 Task: Create a section Code Crusades and in the section, add a milestone Infrastructure as a Service Implementation in the project TricklePlan.
Action: Mouse moved to (62, 314)
Screenshot: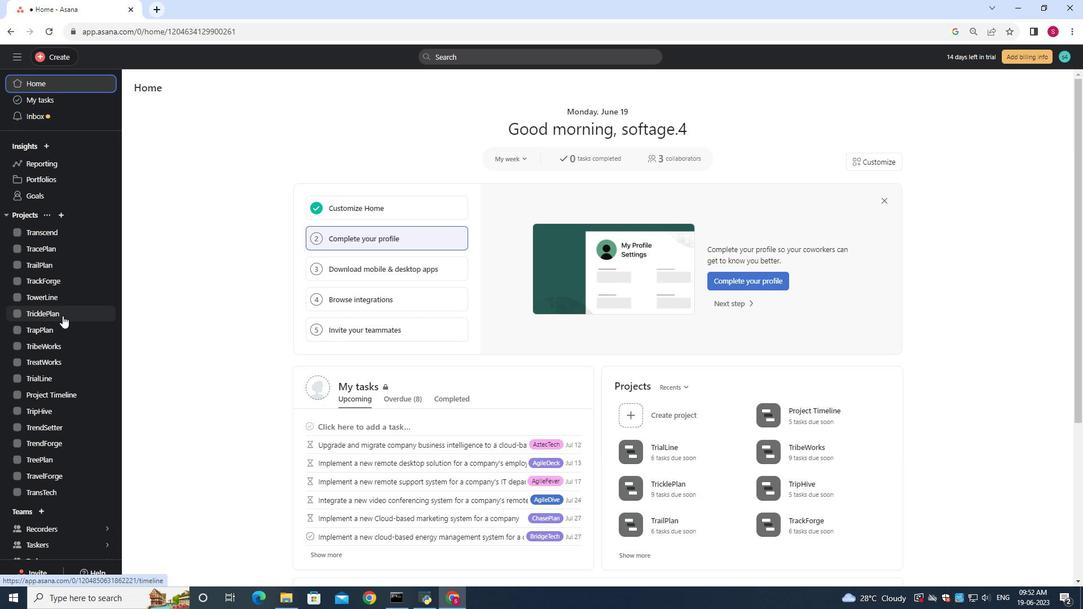 
Action: Mouse pressed left at (62, 314)
Screenshot: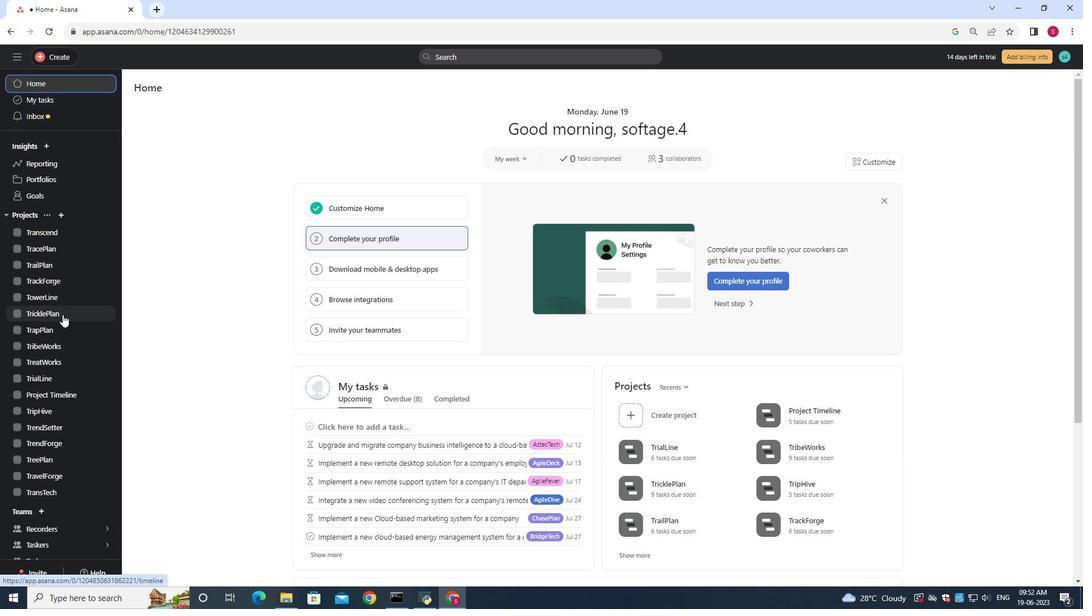 
Action: Mouse moved to (178, 133)
Screenshot: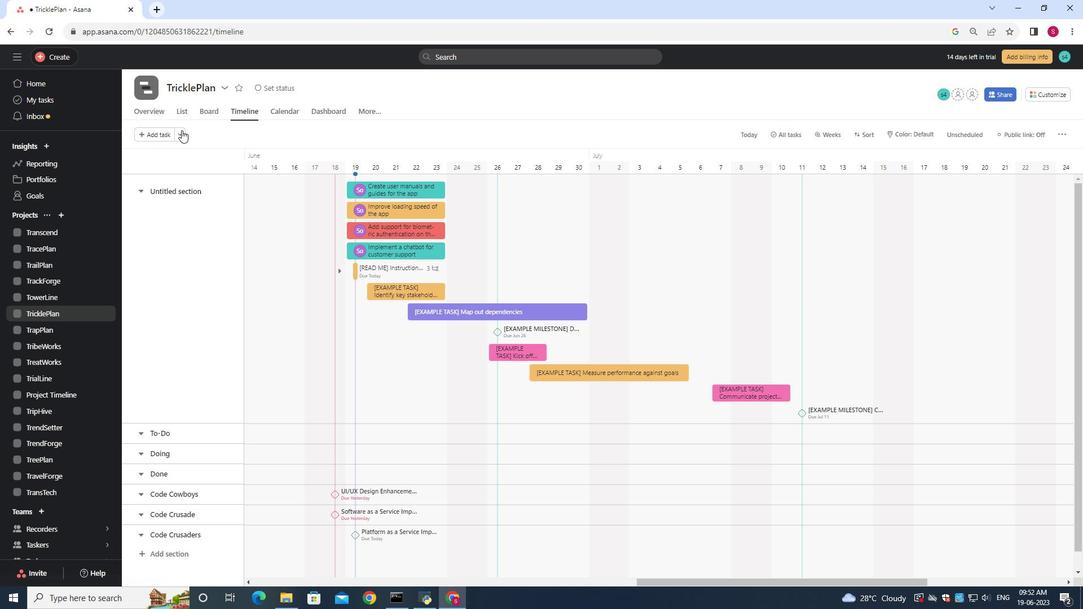 
Action: Mouse pressed left at (178, 133)
Screenshot: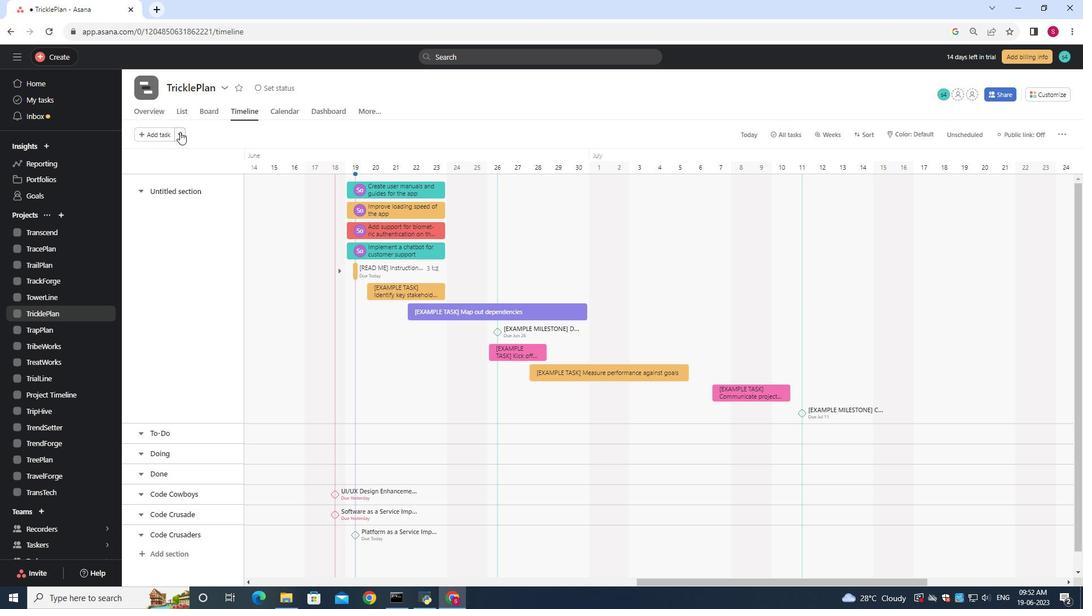 
Action: Mouse moved to (190, 151)
Screenshot: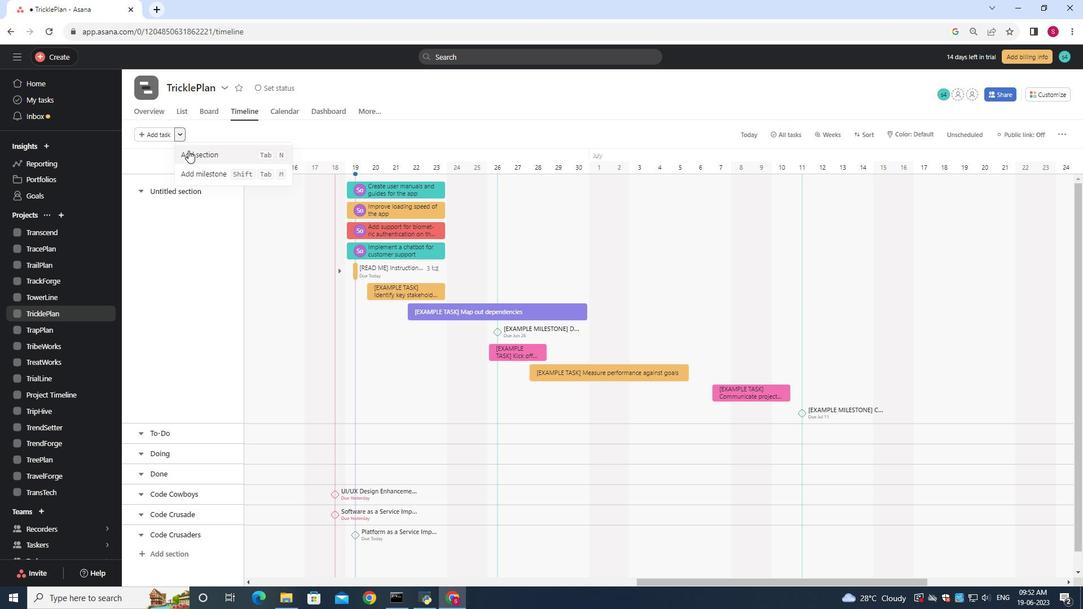 
Action: Mouse pressed left at (190, 151)
Screenshot: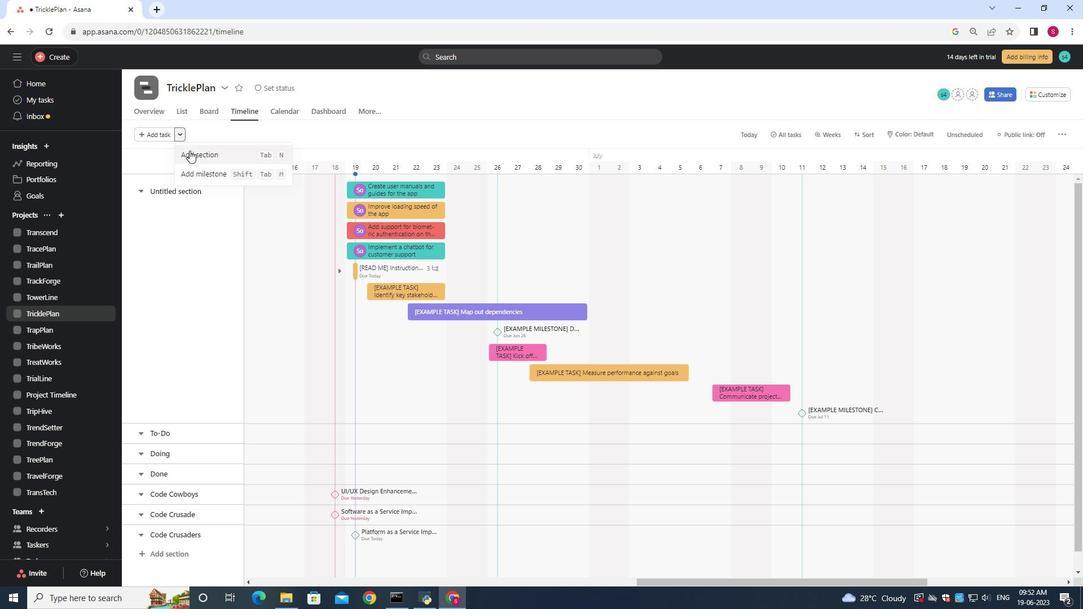 
Action: Key pressed <Key.shift>Code<Key.space><Key.shift>Crusades
Screenshot: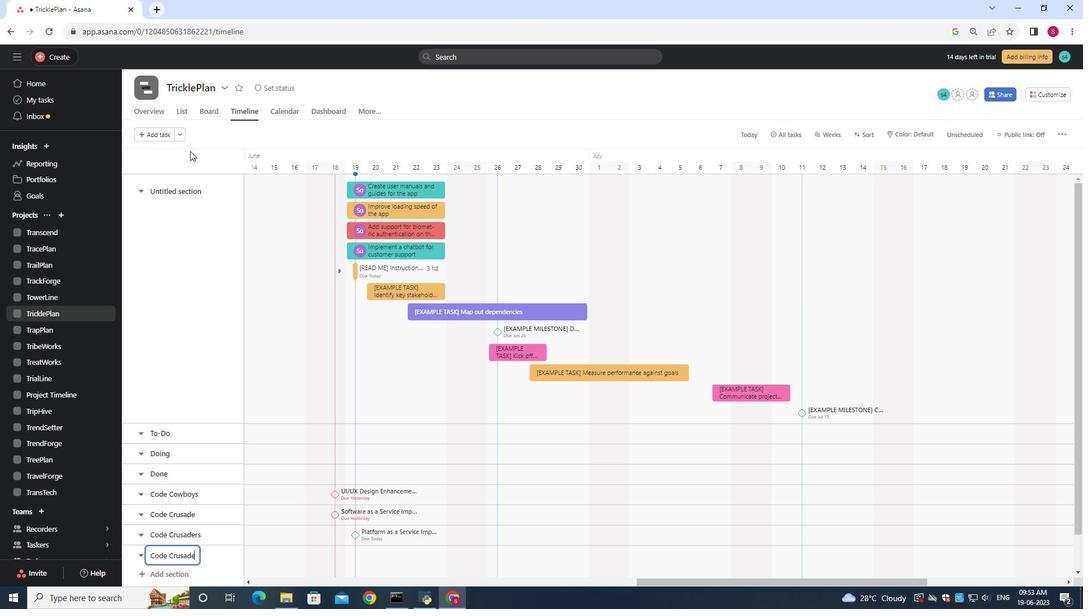 
Action: Mouse moved to (278, 561)
Screenshot: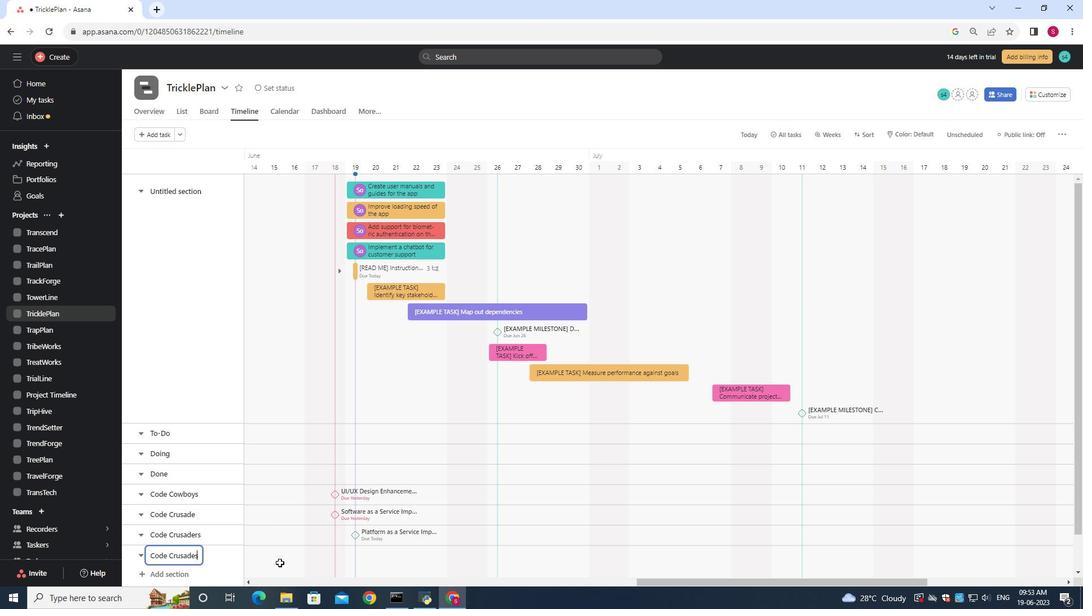 
Action: Mouse pressed left at (278, 561)
Screenshot: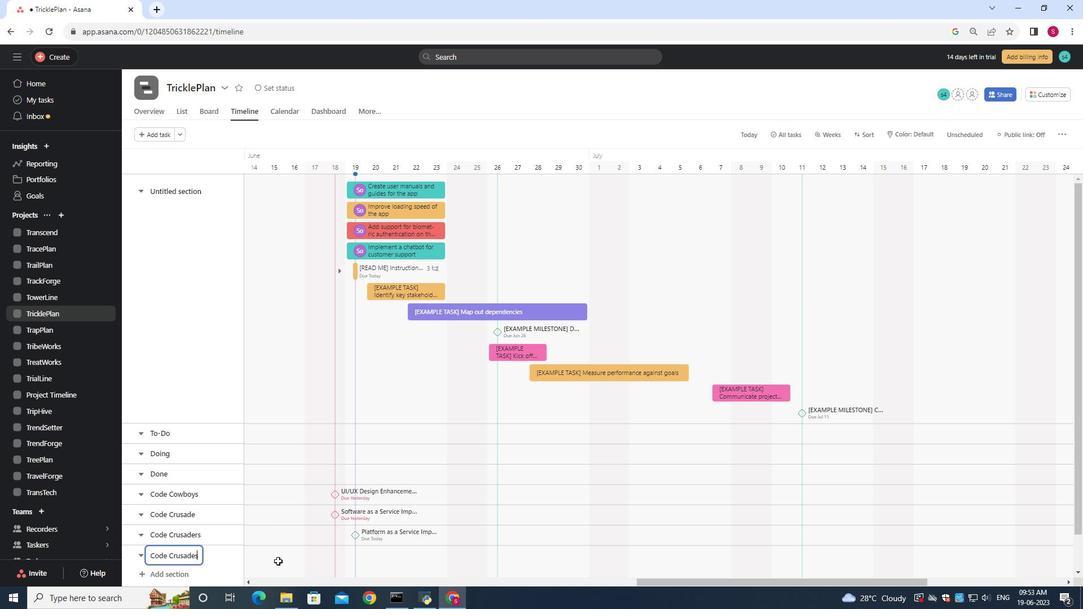 
Action: Mouse moved to (277, 560)
Screenshot: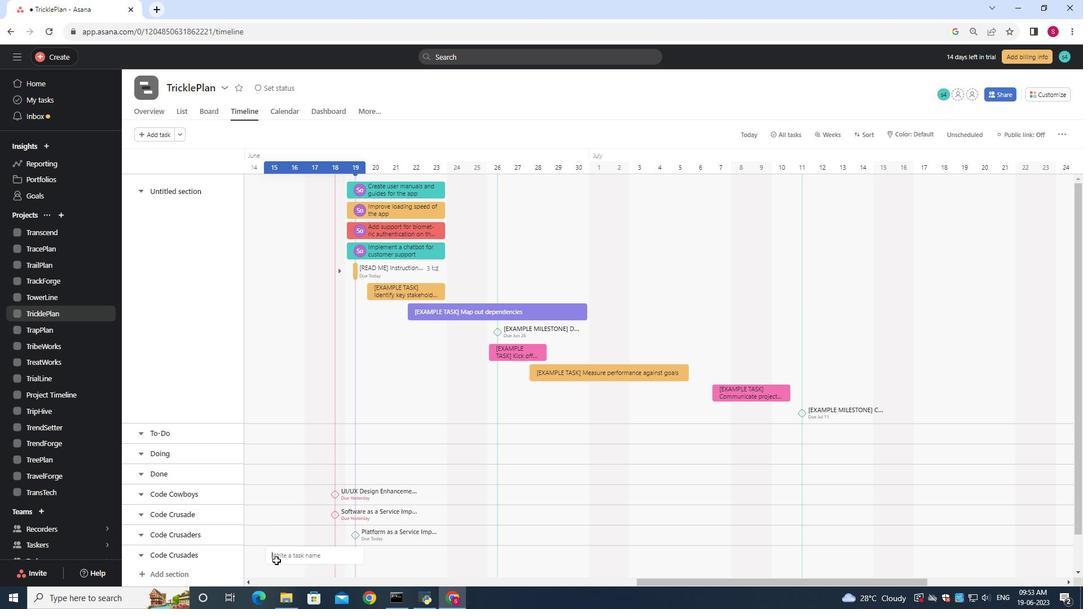 
Action: Key pressed <Key.shift><Key.shift><Key.shift><Key.shift><Key.shift><Key.shift><Key.shift><Key.shift><Key.shift><Key.shift><Key.shift><Key.shift><Key.shift><Key.shift><Key.shift><Key.shift><Key.shift><Key.shift><Key.shift><Key.shift><Key.shift><Key.shift><Key.shift><Key.shift><Key.shift><Key.shift><Key.shift>Infrastructure<Key.space>as<Key.space>a<Key.space><Key.shift>Service<Key.space><Key.shift>Implementation
Screenshot: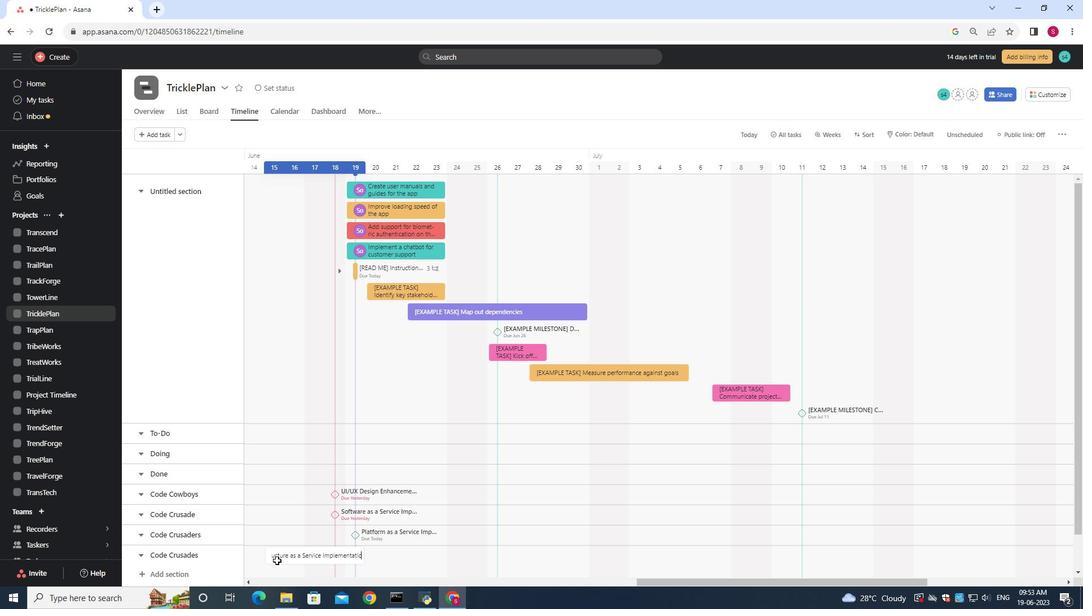 
Action: Mouse moved to (298, 557)
Screenshot: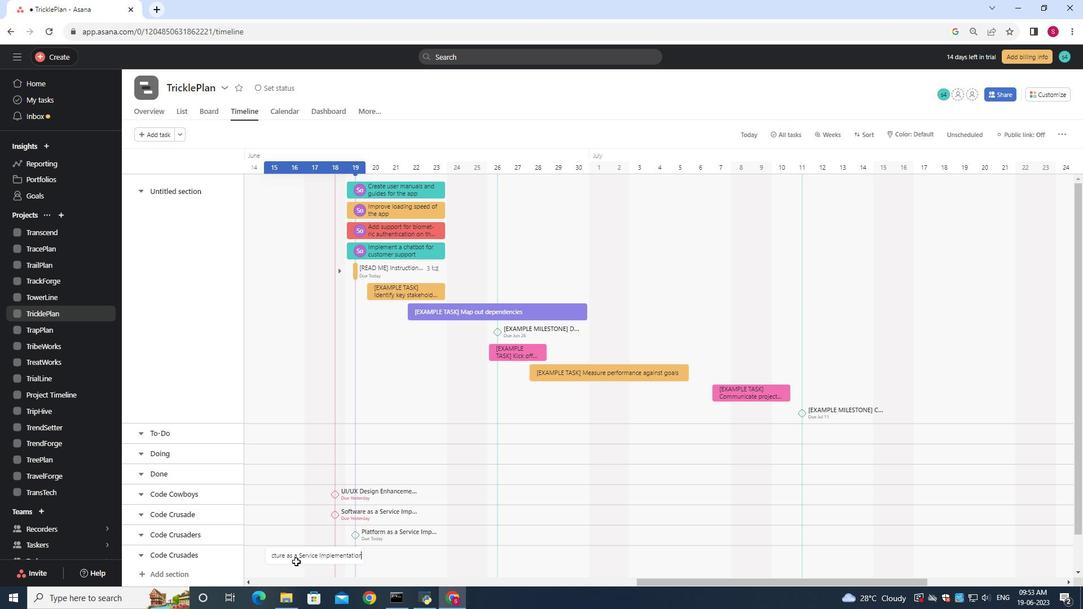 
Action: Mouse pressed right at (298, 557)
Screenshot: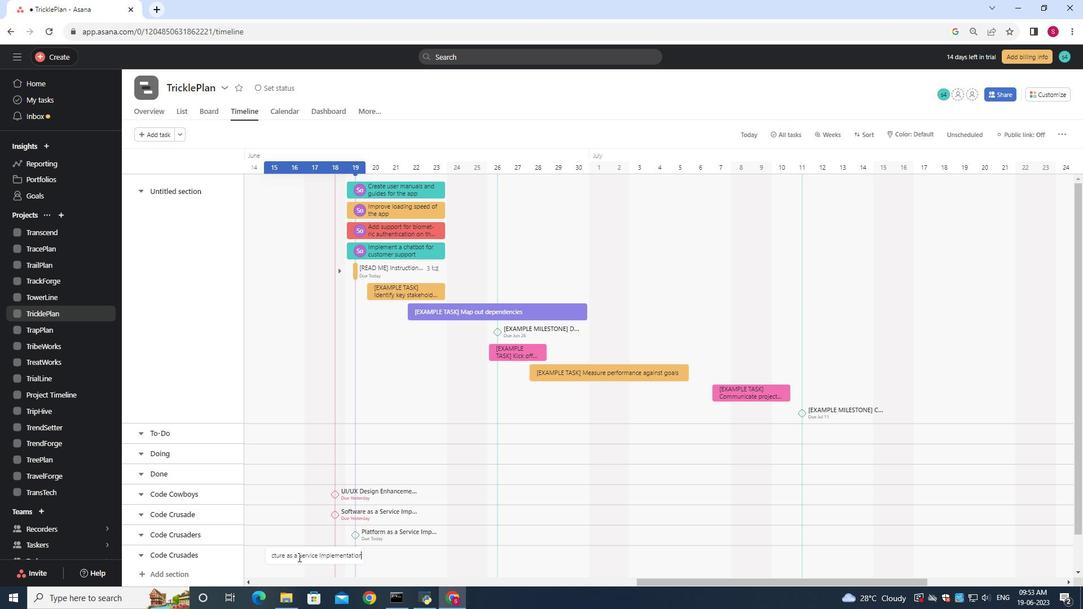 
Action: Mouse moved to (329, 504)
Screenshot: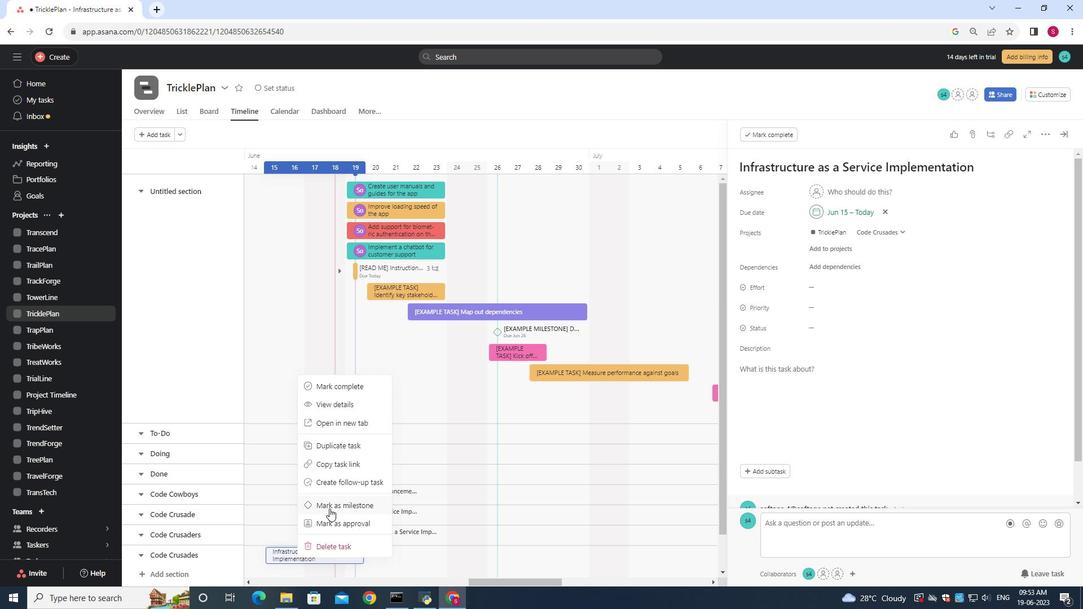 
Action: Mouse pressed left at (329, 504)
Screenshot: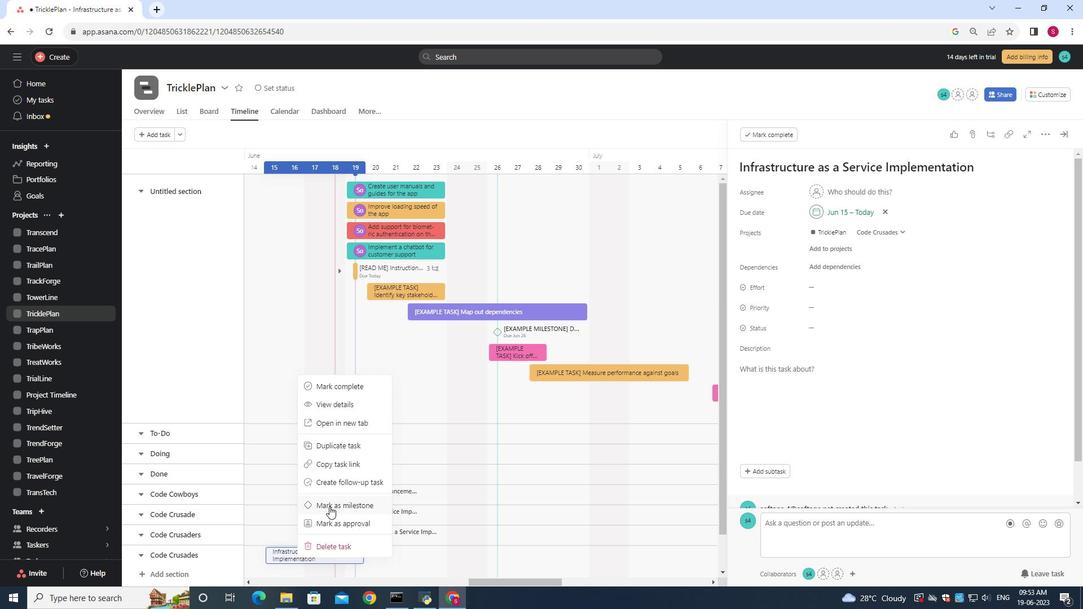 
Action: Mouse moved to (350, 498)
Screenshot: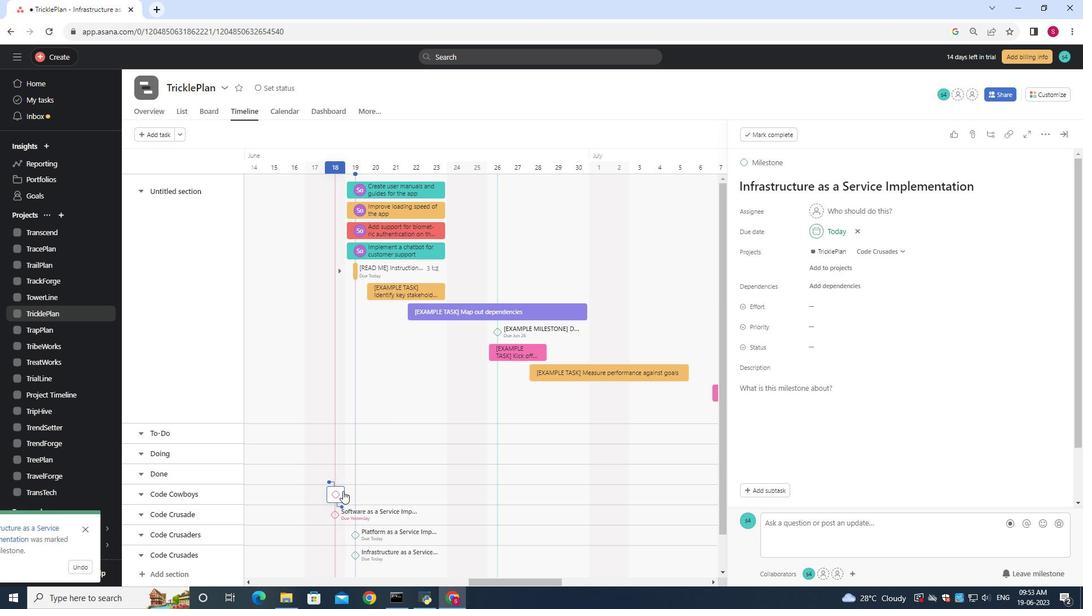 
